 Task: Create List Designing in Board Idea Generation to Workspace Content Creation
Action: Mouse moved to (61, 302)
Screenshot: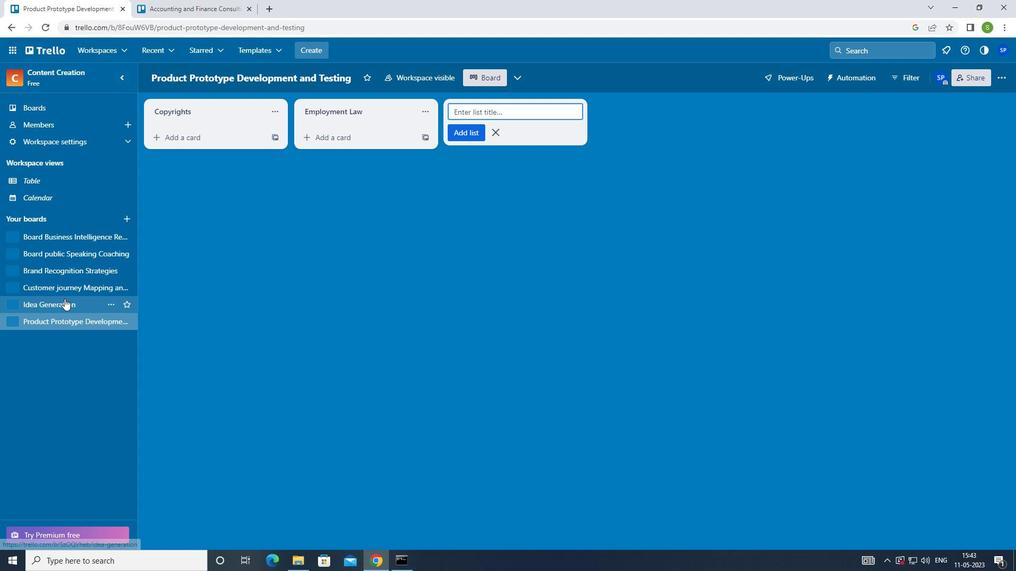 
Action: Mouse pressed left at (61, 302)
Screenshot: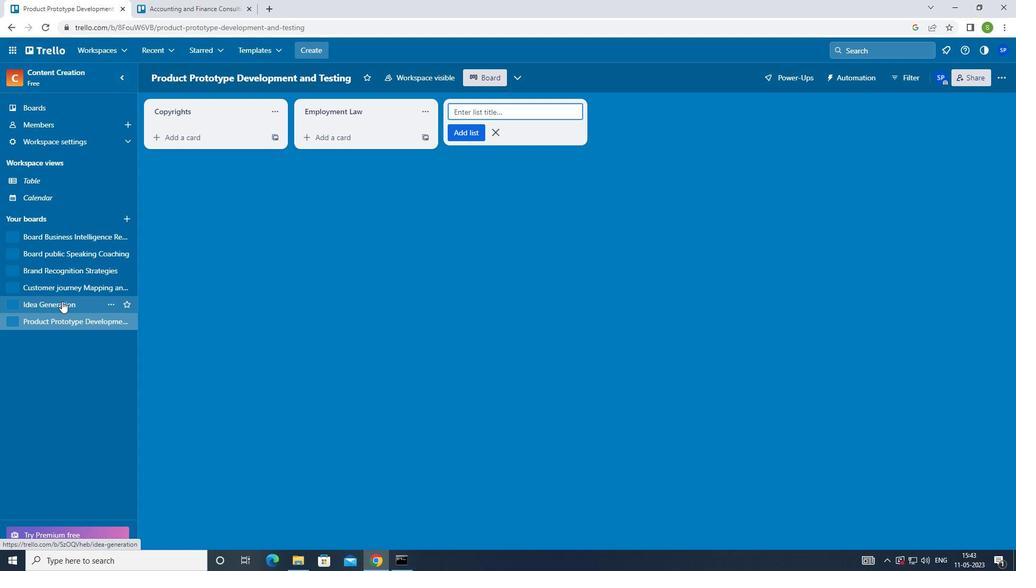 
Action: Mouse moved to (506, 115)
Screenshot: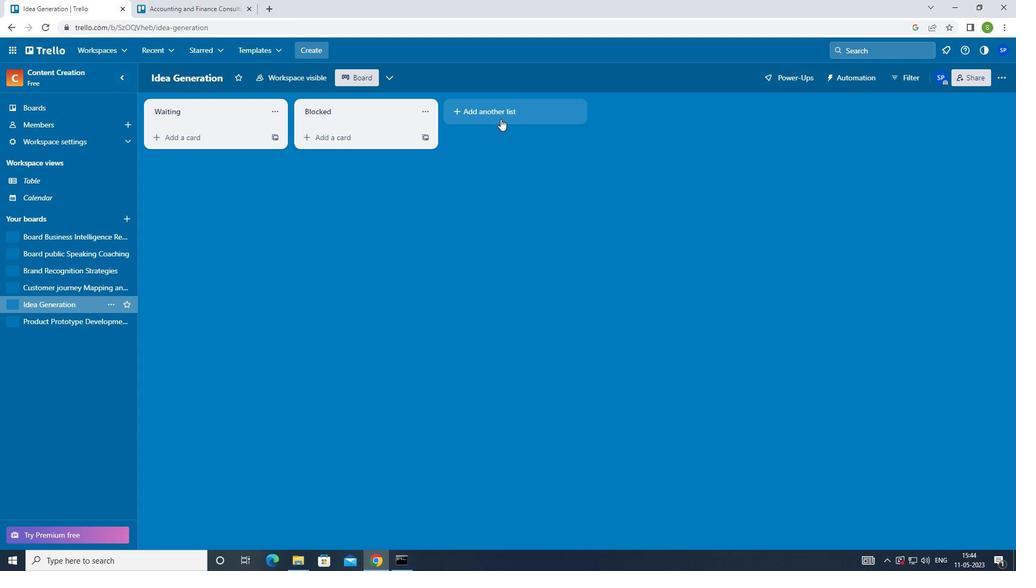 
Action: Mouse pressed left at (506, 115)
Screenshot: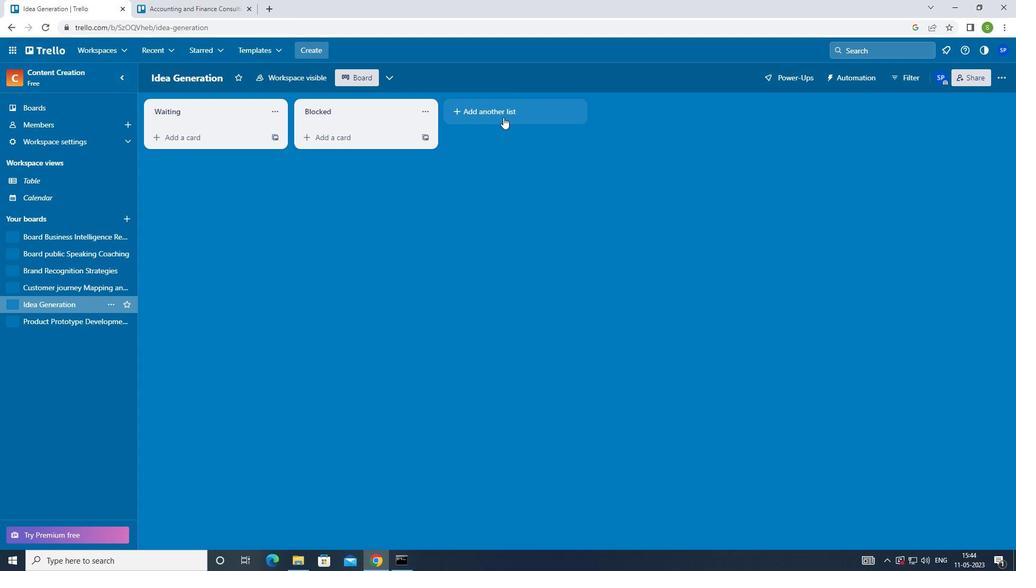 
Action: Mouse moved to (443, 239)
Screenshot: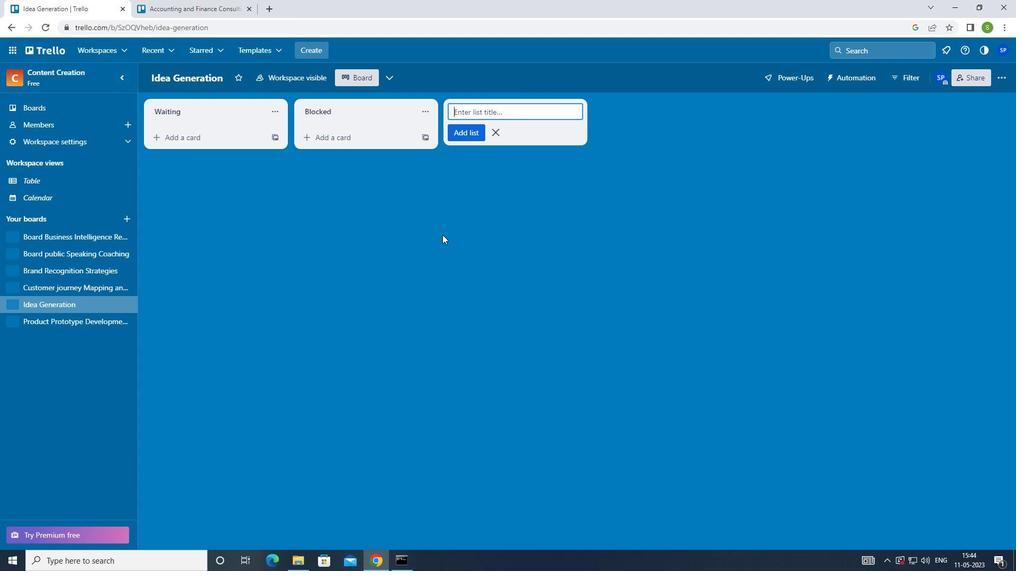 
Action: Key pressed <Key.shift>DESIGNING<Key.enter><Key.f8>
Screenshot: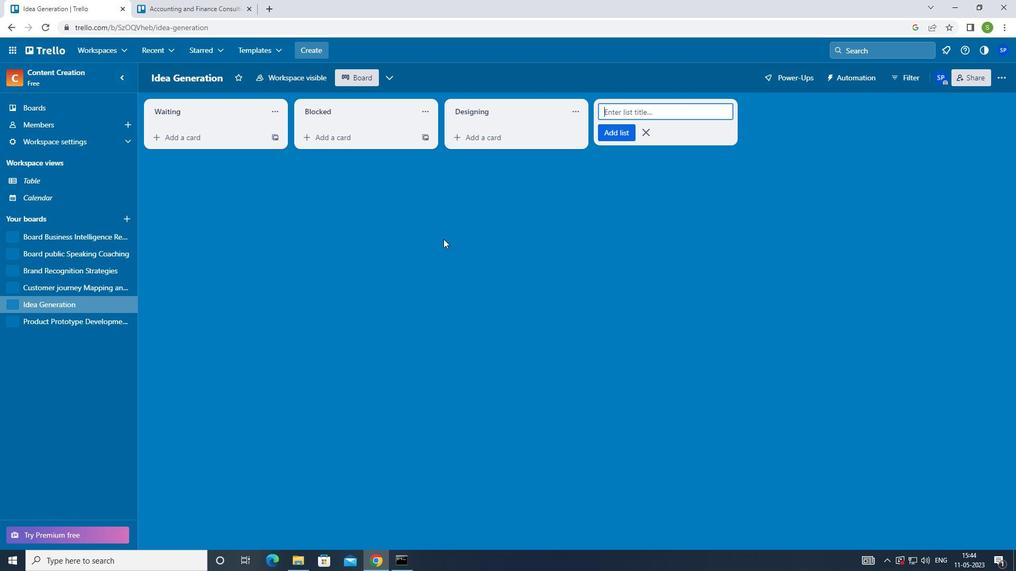 
